 Task: Create an event for the retirement party.
Action: Mouse moved to (506, 154)
Screenshot: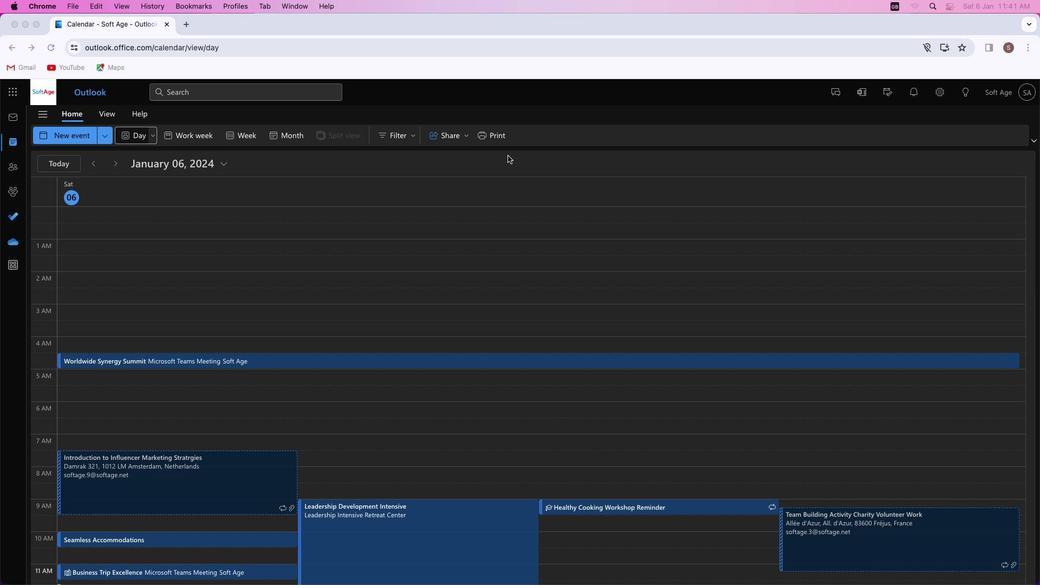 
Action: Mouse pressed left at (506, 154)
Screenshot: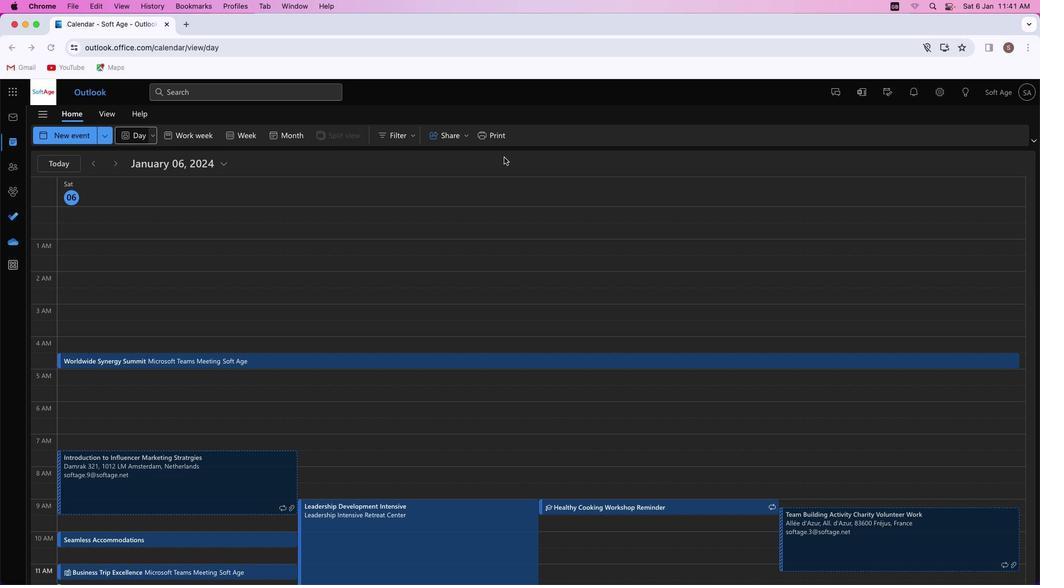 
Action: Mouse moved to (65, 130)
Screenshot: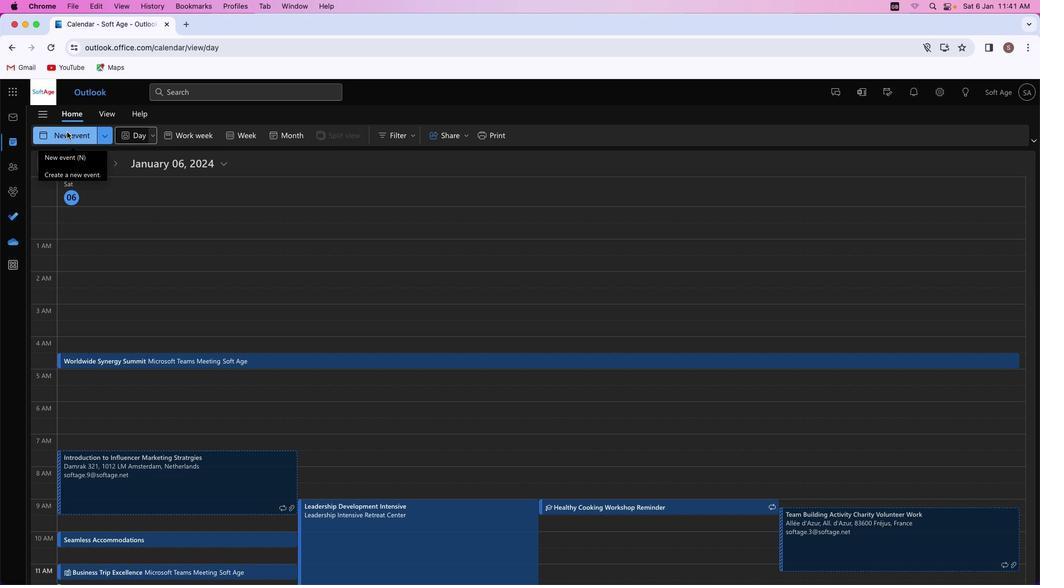 
Action: Mouse pressed left at (65, 130)
Screenshot: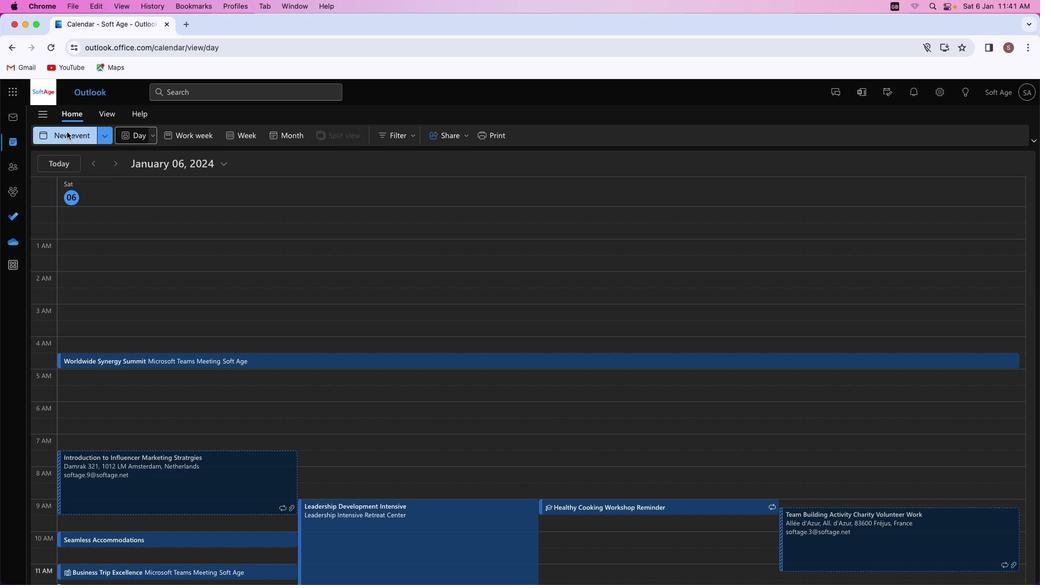 
Action: Mouse moved to (269, 199)
Screenshot: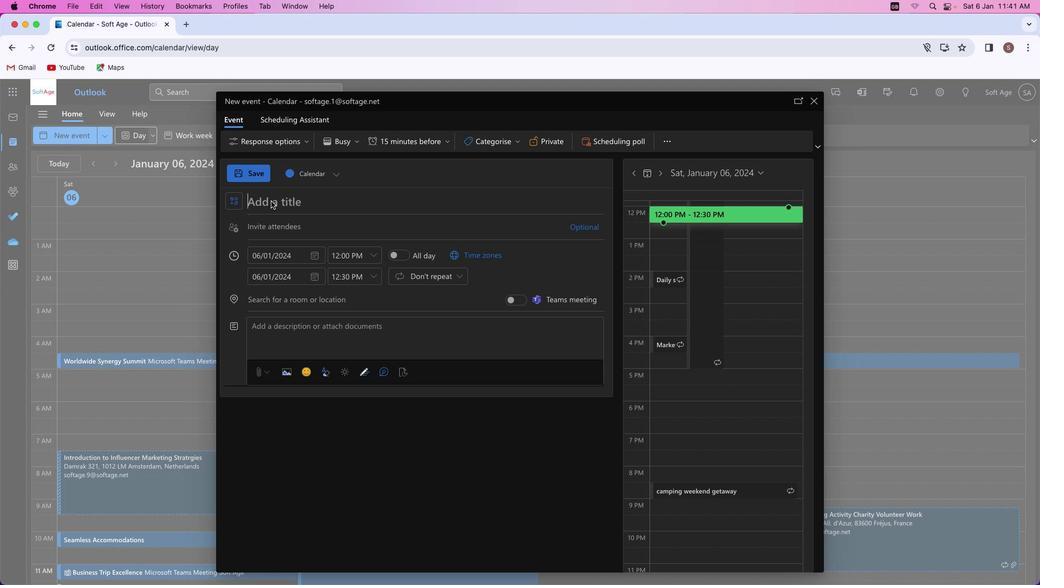 
Action: Mouse pressed left at (269, 199)
Screenshot: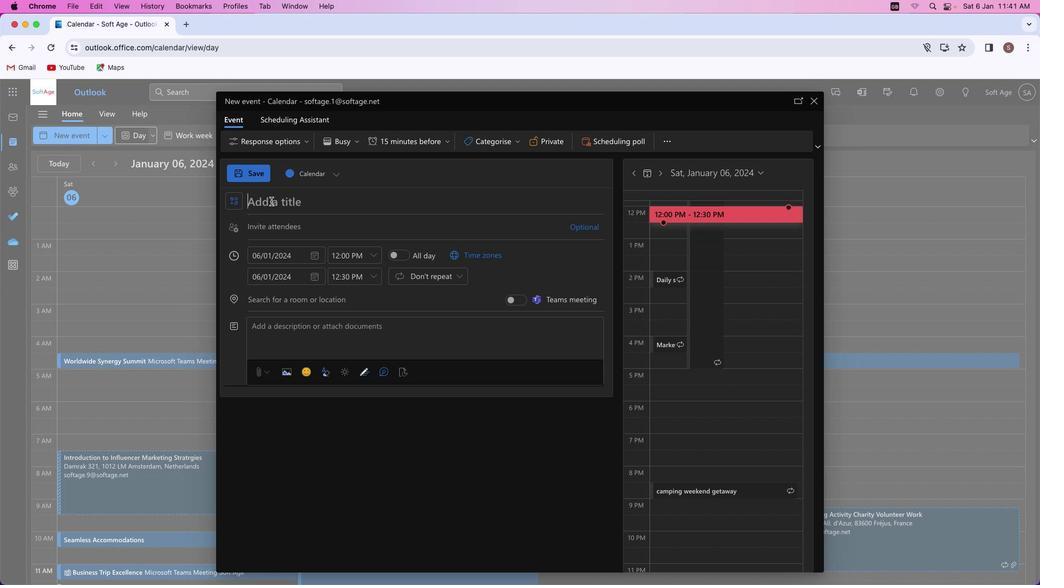 
Action: Key pressed Key.shift'R''e''t''i''r''e''m''e''n''t'Key.spaceKey.shift'C''e''l''e''b''r''a''t''i''o''n'
Screenshot: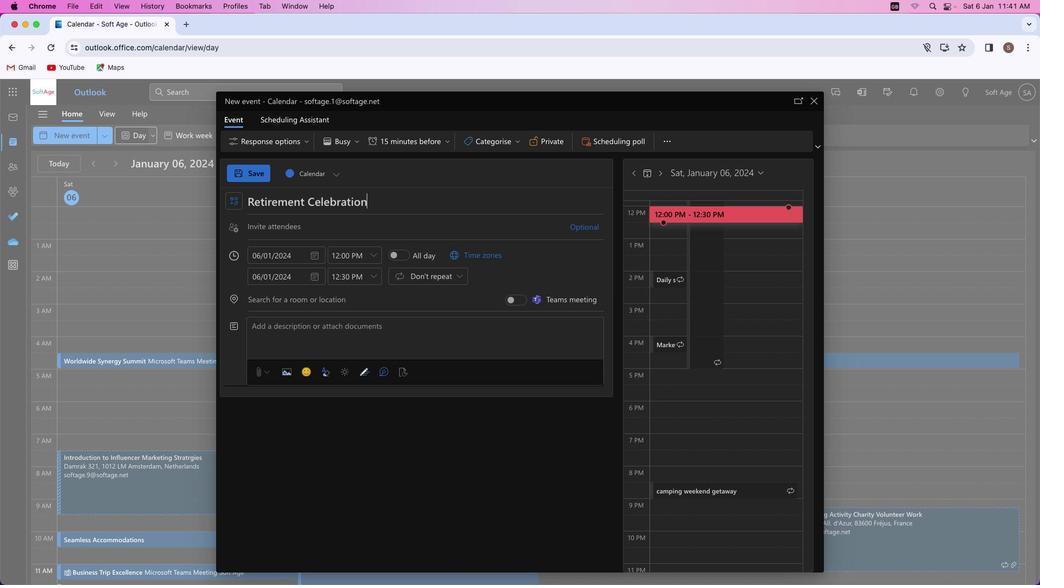 
Action: Mouse moved to (301, 320)
Screenshot: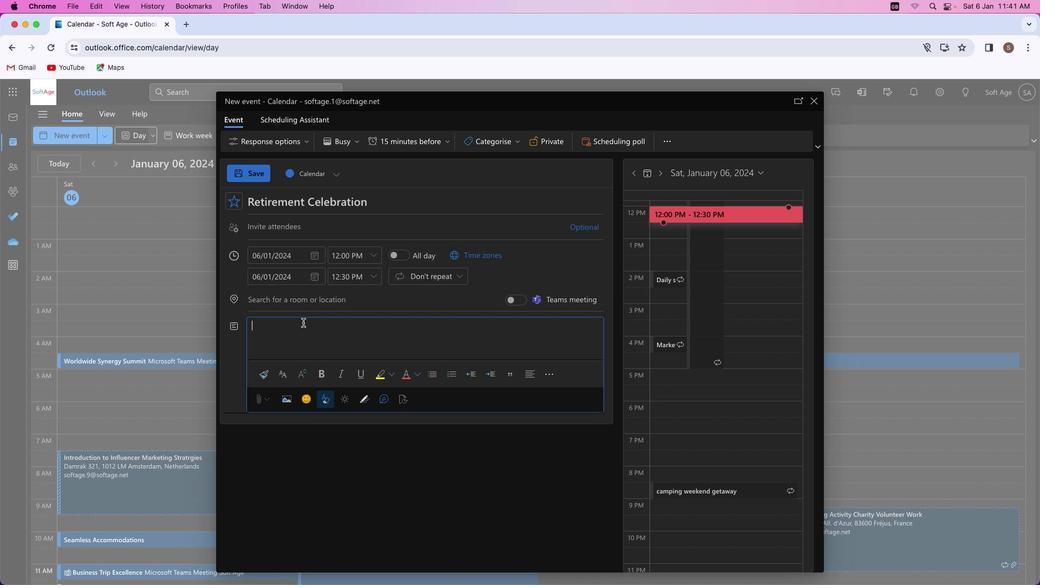
Action: Mouse pressed left at (301, 320)
Screenshot: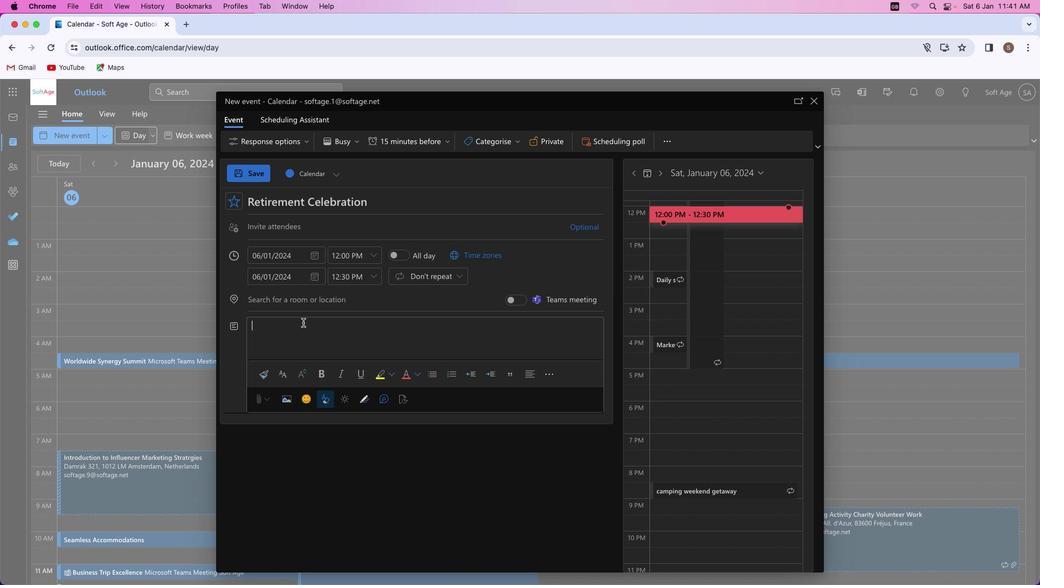 
Action: Key pressed Key.shift'W''e''l''c''o''m''e'Key.space't''o'Key.space'c''e''l''e''b''r''a''t''e'Key.space'a'Key.space'c''a''r''e''e''r'Key.space'w''e''l''l''-''a'Key.backspace'l''i''v''e''d'Key.shift'!'Key.spaceKey.shift'B''i''d'Key.space'f''a''r''e''w''e''l''l'Key.space't''o'Key.space'a'Key.space'c''h''e''r''i''s''h''e''d'Key.space'c''o''l''l''e''a''g''u''e'Key.space'w''i''t''h'Key.space'l''a''u''g''h''t''e''r'','Key.space'm''e''m''o''r''i''e''s'','Key.space'a''n''d'Key.space'b''e''s''t'Key.space'w''i''s''h''e''s'Key.space'f''o''r'Key.space'a'Key.space'j''o''y''o''u''s'Key.space'r''e''t''r'Key.backspace'i''r''e''m''e''n''t'Key.space'j''o''u''r''n''e''y'Key.space'a''h''e''a''d''s'Key.backspace'd''.'
Screenshot: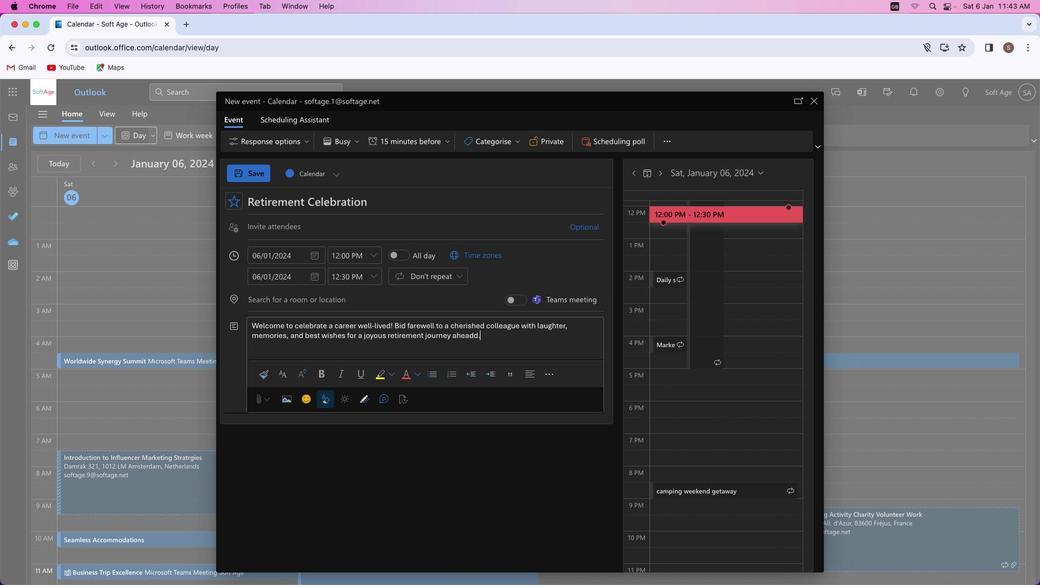 
Action: Mouse moved to (474, 333)
Screenshot: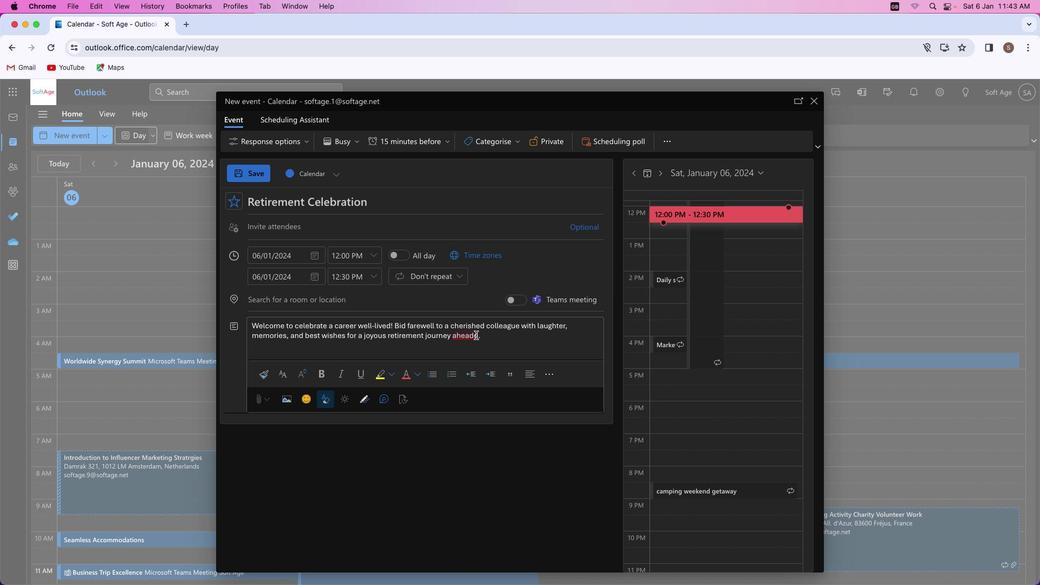 
Action: Mouse pressed left at (474, 333)
Screenshot: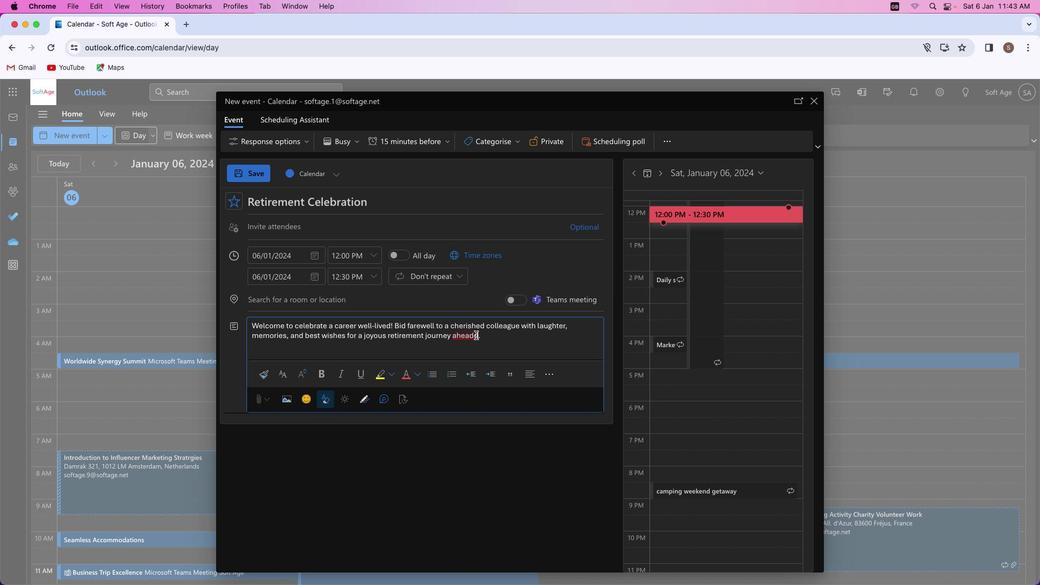 
Action: Key pressed Key.backspace
Screenshot: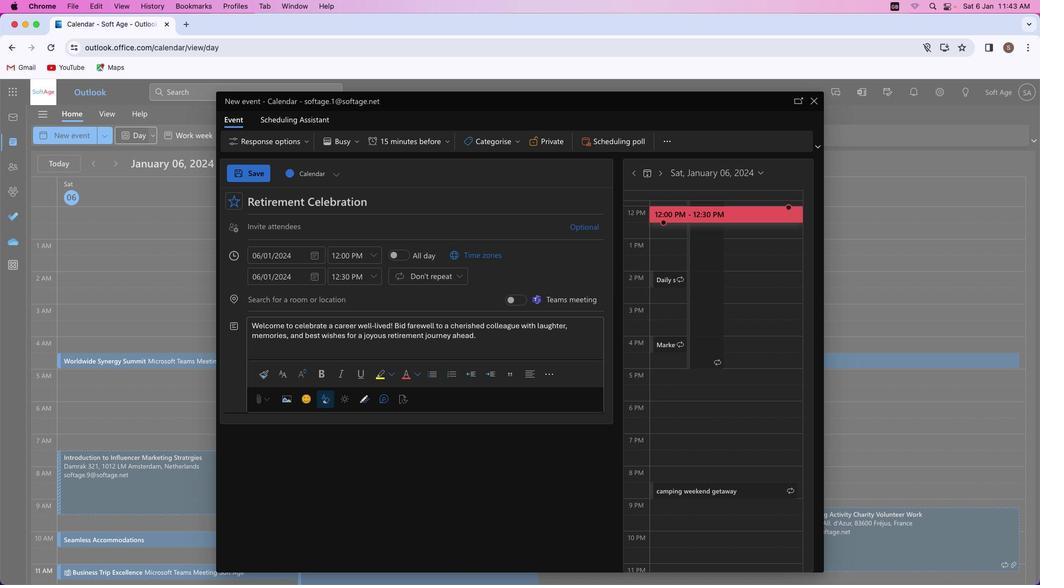 
Action: Mouse moved to (423, 333)
Screenshot: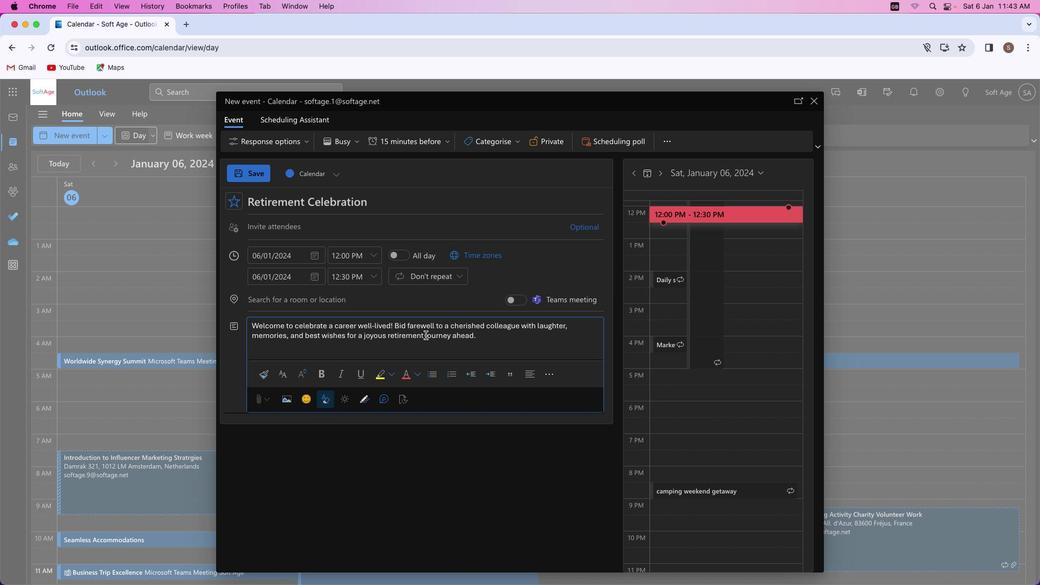 
Action: Mouse pressed left at (423, 333)
Screenshot: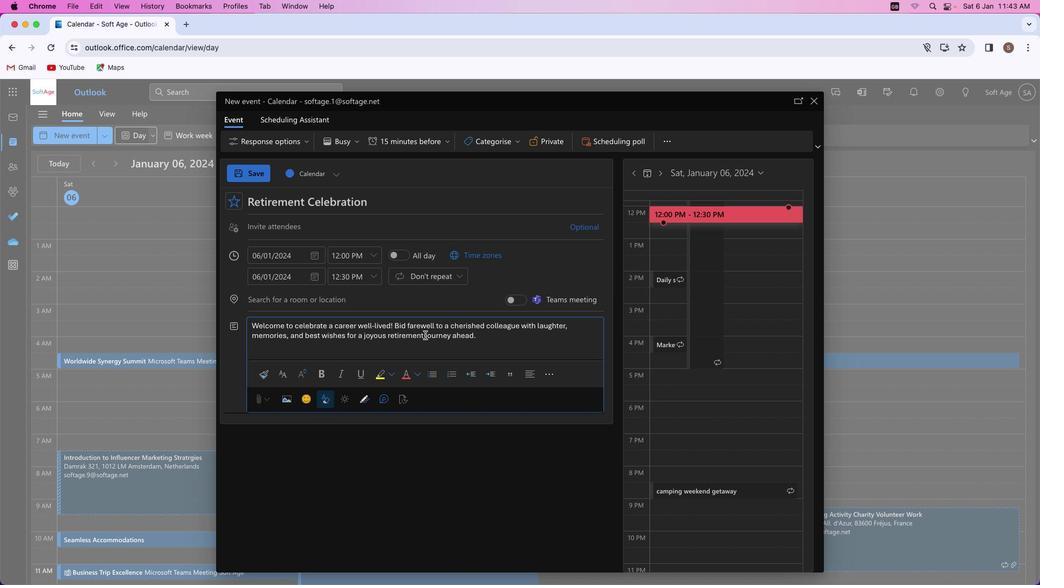 
Action: Mouse moved to (323, 376)
Screenshot: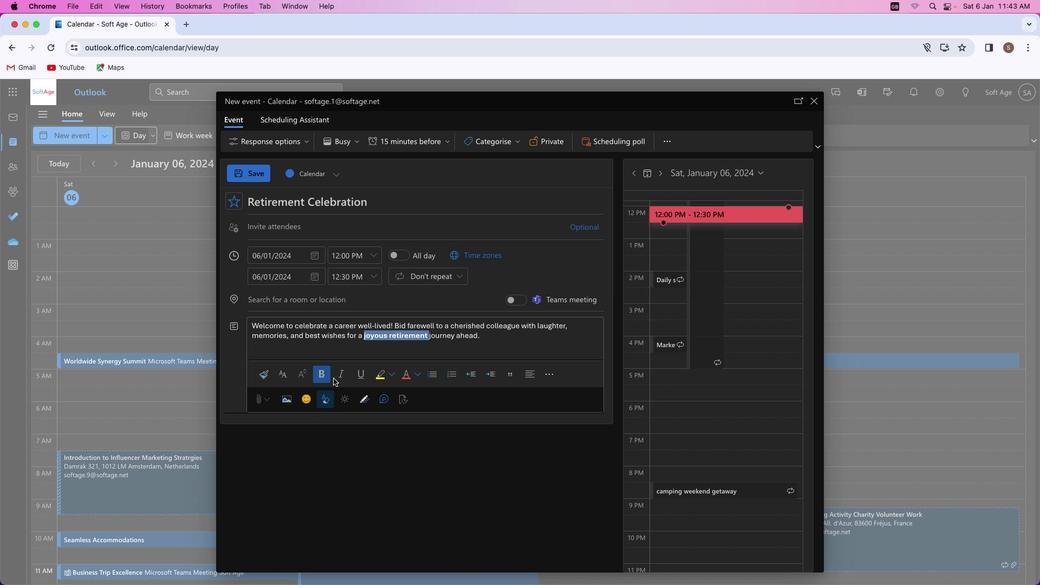
Action: Mouse pressed left at (323, 376)
Screenshot: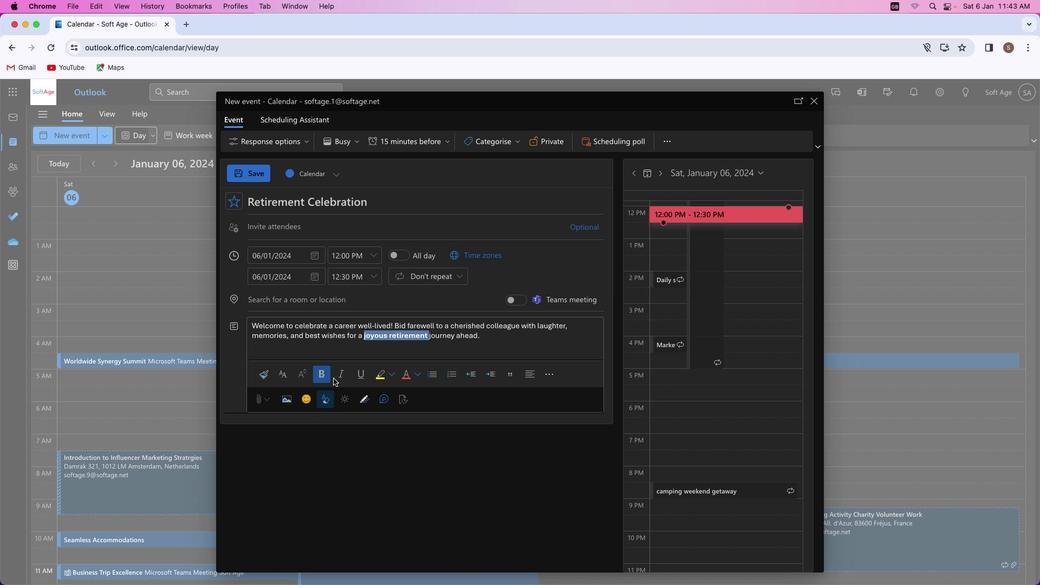 
Action: Mouse moved to (510, 351)
Screenshot: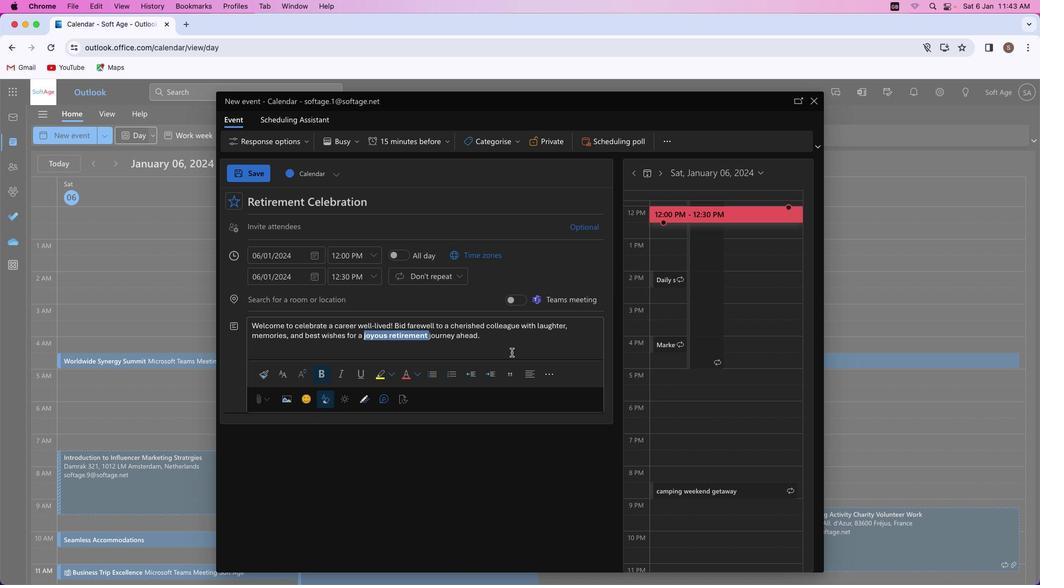 
Action: Mouse pressed left at (510, 351)
Screenshot: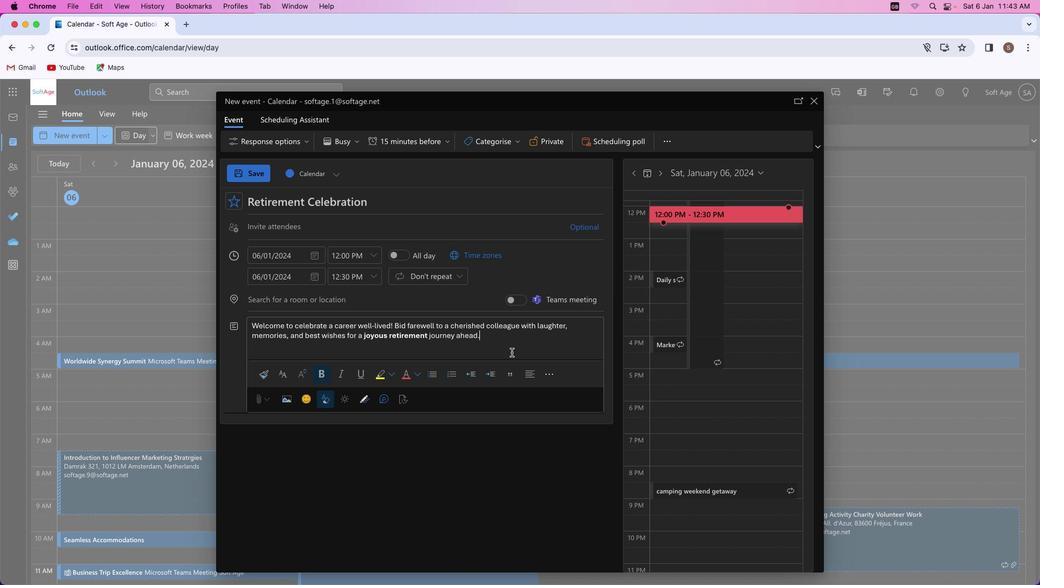 
Action: Mouse moved to (513, 141)
Screenshot: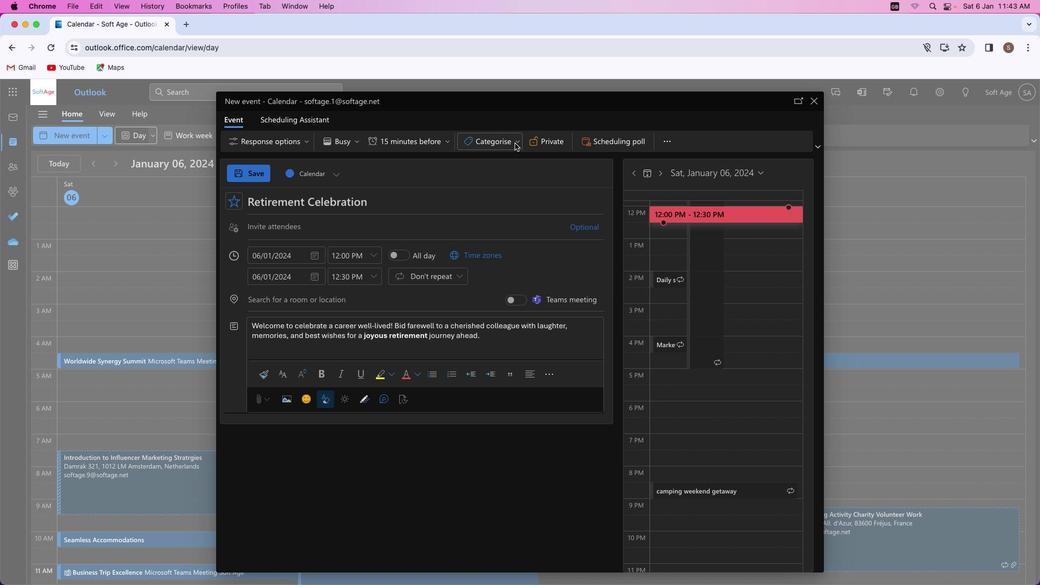 
Action: Mouse pressed left at (513, 141)
Screenshot: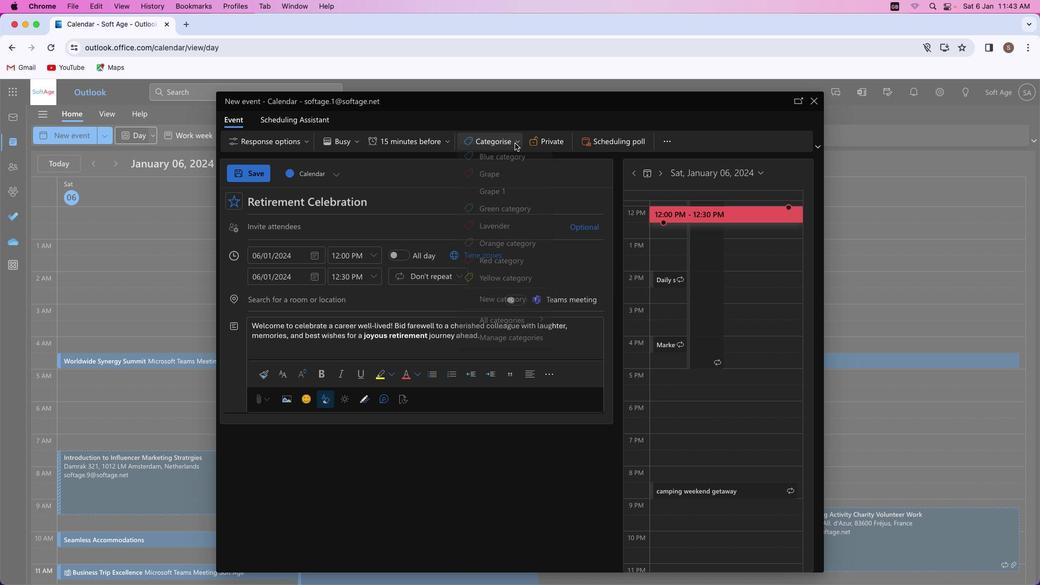 
Action: Mouse moved to (503, 179)
Screenshot: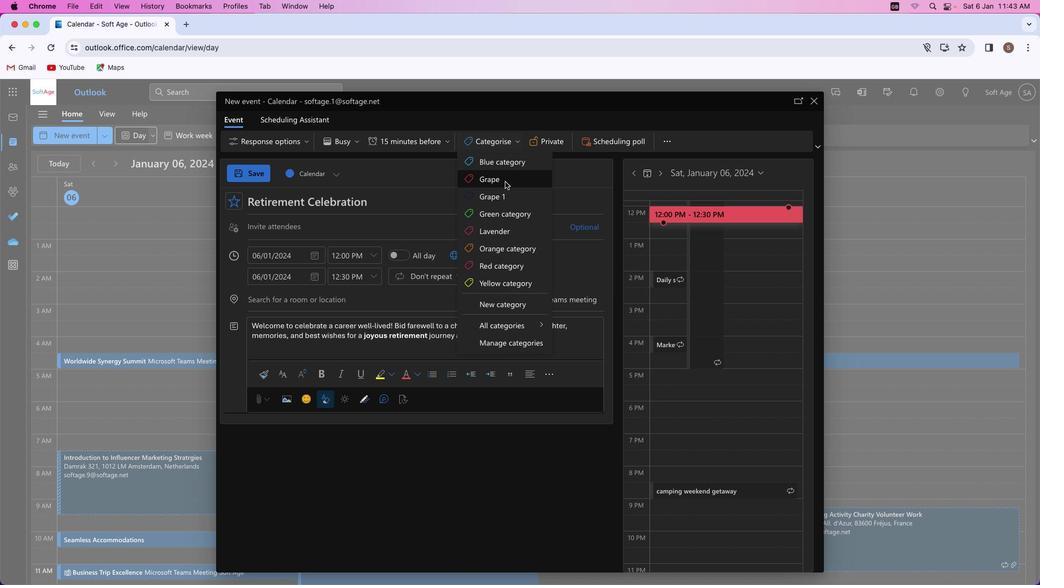
Action: Mouse pressed left at (503, 179)
Screenshot: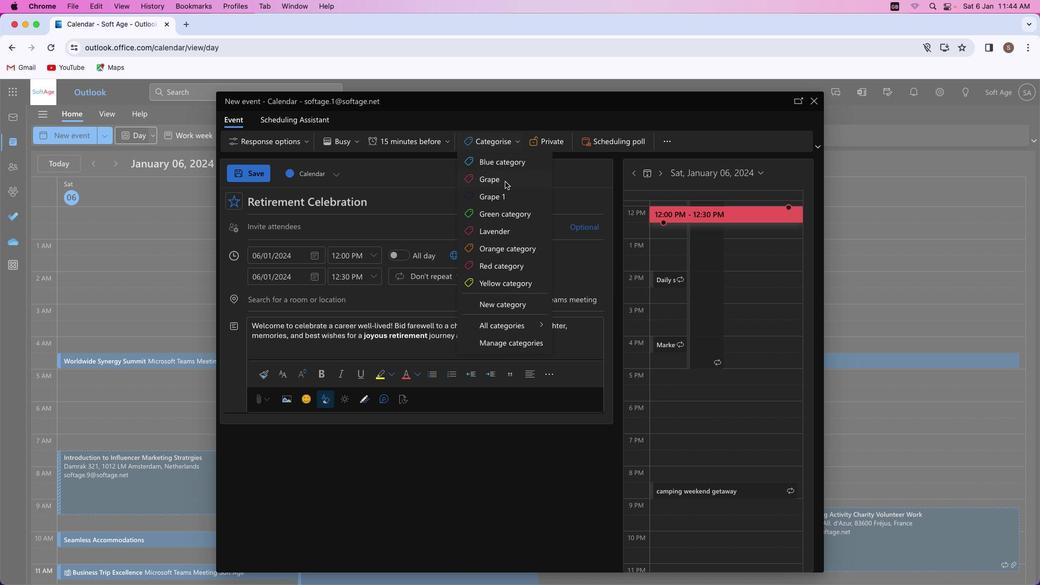 
Action: Mouse moved to (249, 169)
Screenshot: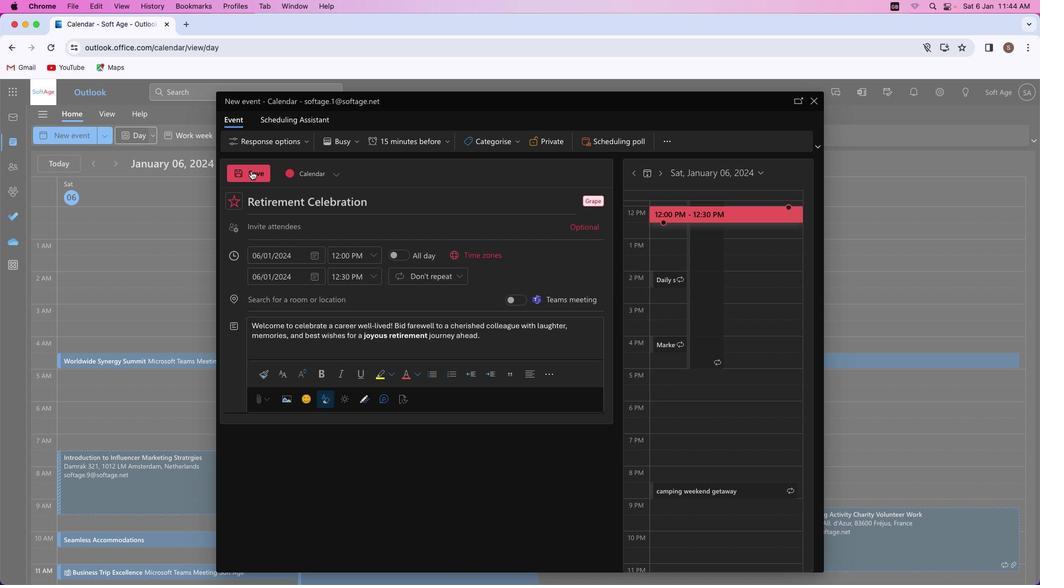 
Action: Mouse pressed left at (249, 169)
Screenshot: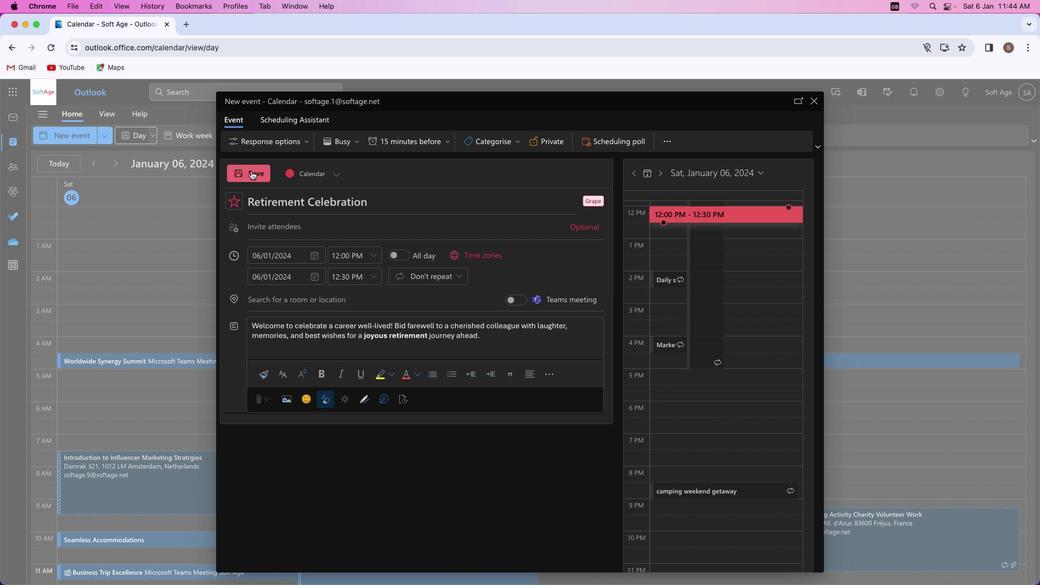 
Action: Mouse moved to (490, 294)
Screenshot: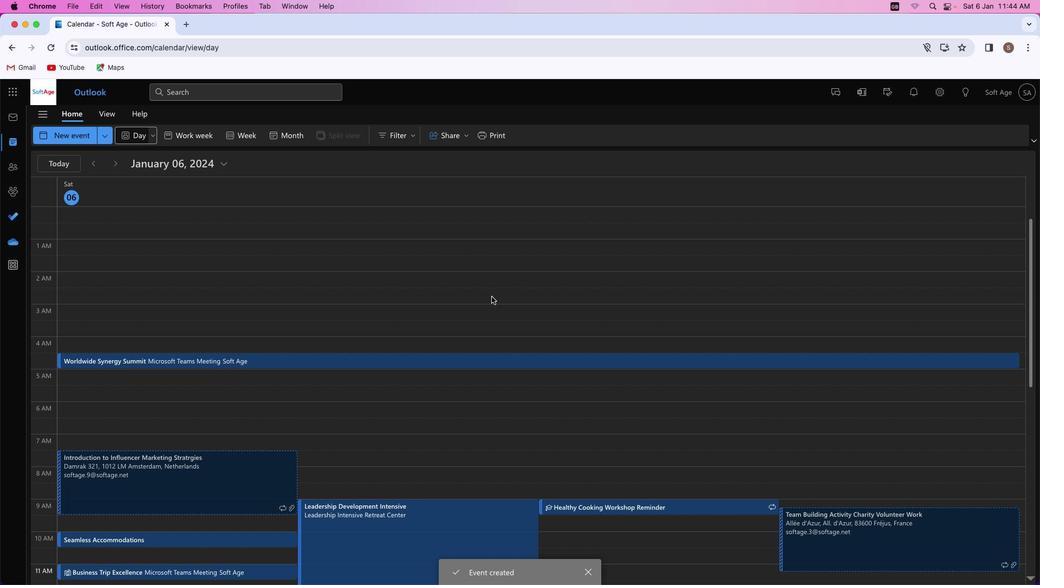 
